 Task: Set the Customer Id to 'equals' under New invoice in find invoice.
Action: Mouse moved to (187, 20)
Screenshot: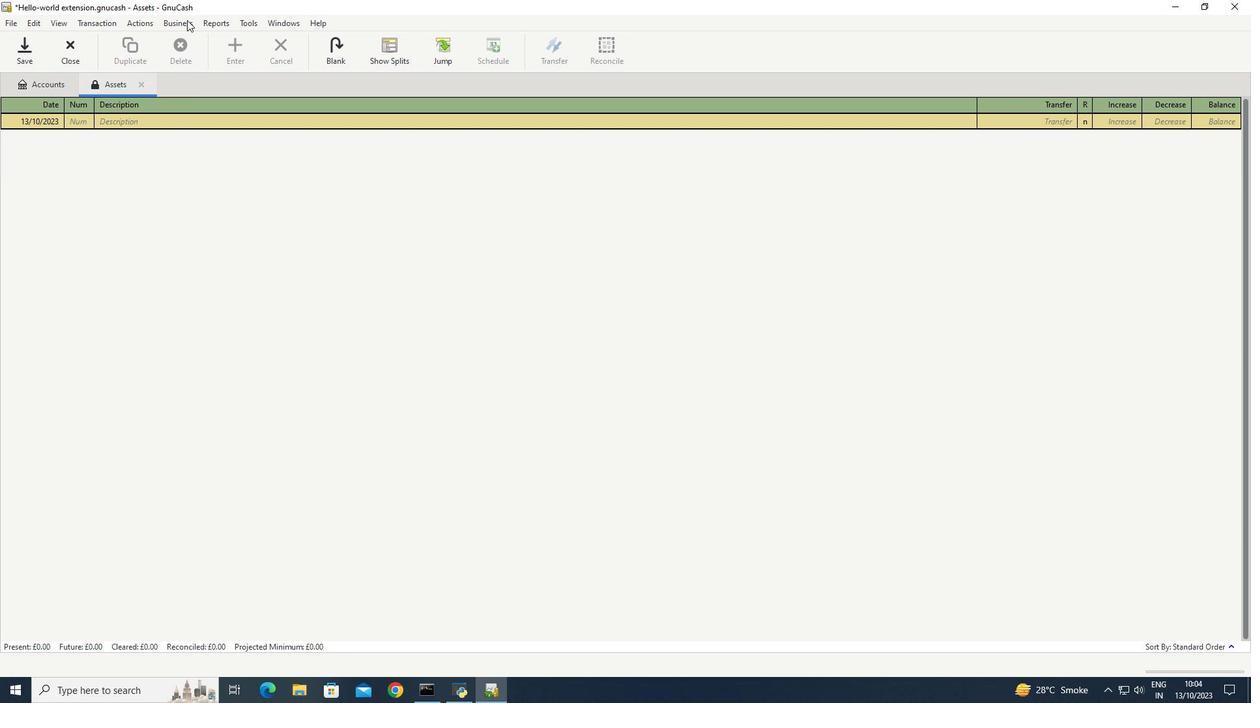 
Action: Mouse pressed left at (187, 20)
Screenshot: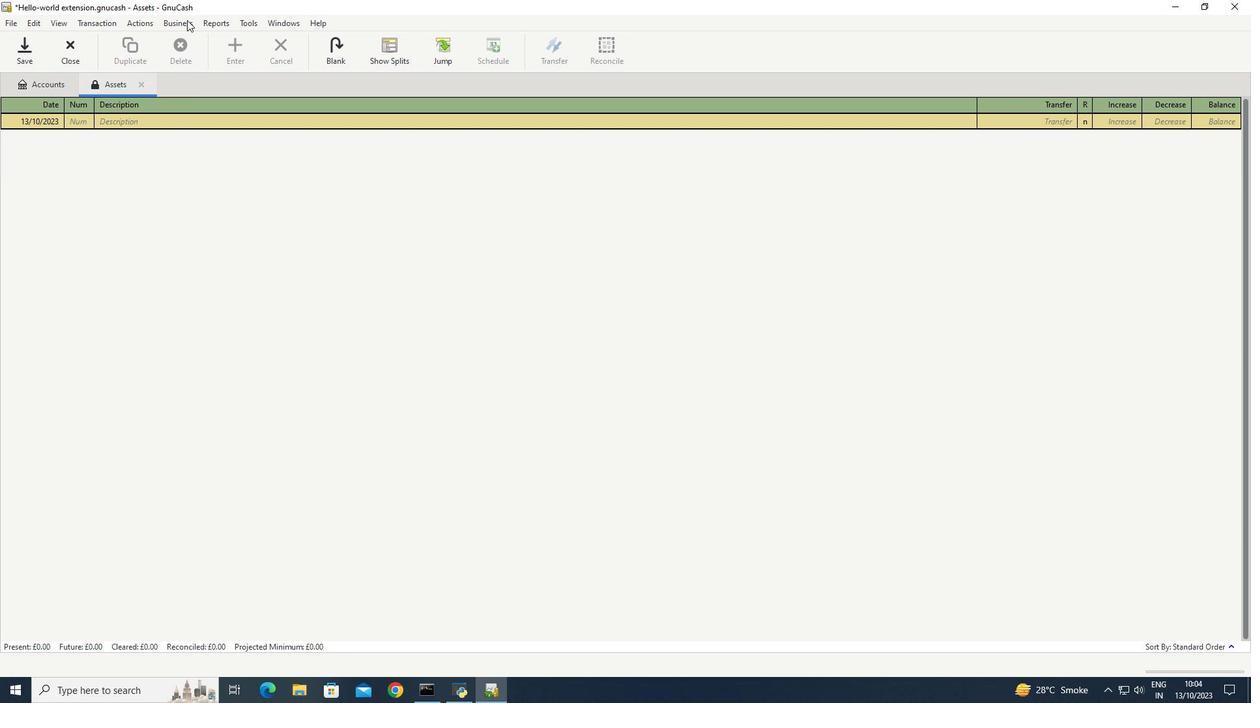 
Action: Mouse moved to (329, 105)
Screenshot: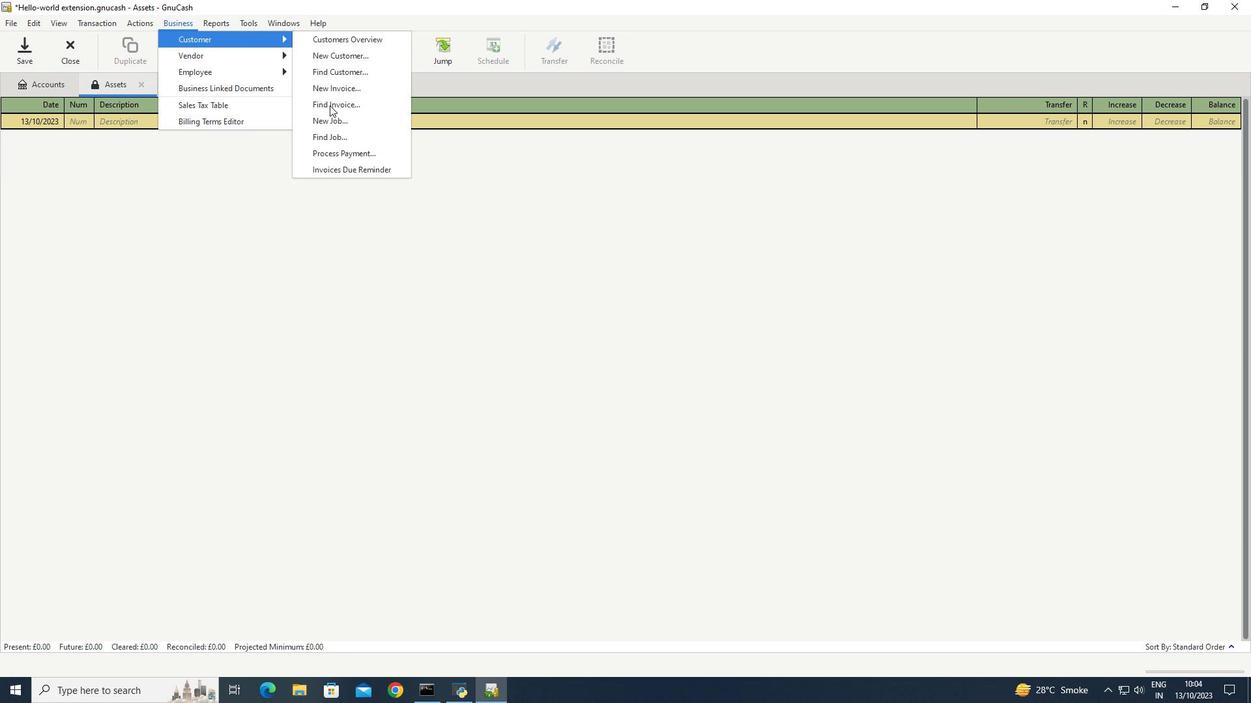 
Action: Mouse pressed left at (329, 105)
Screenshot: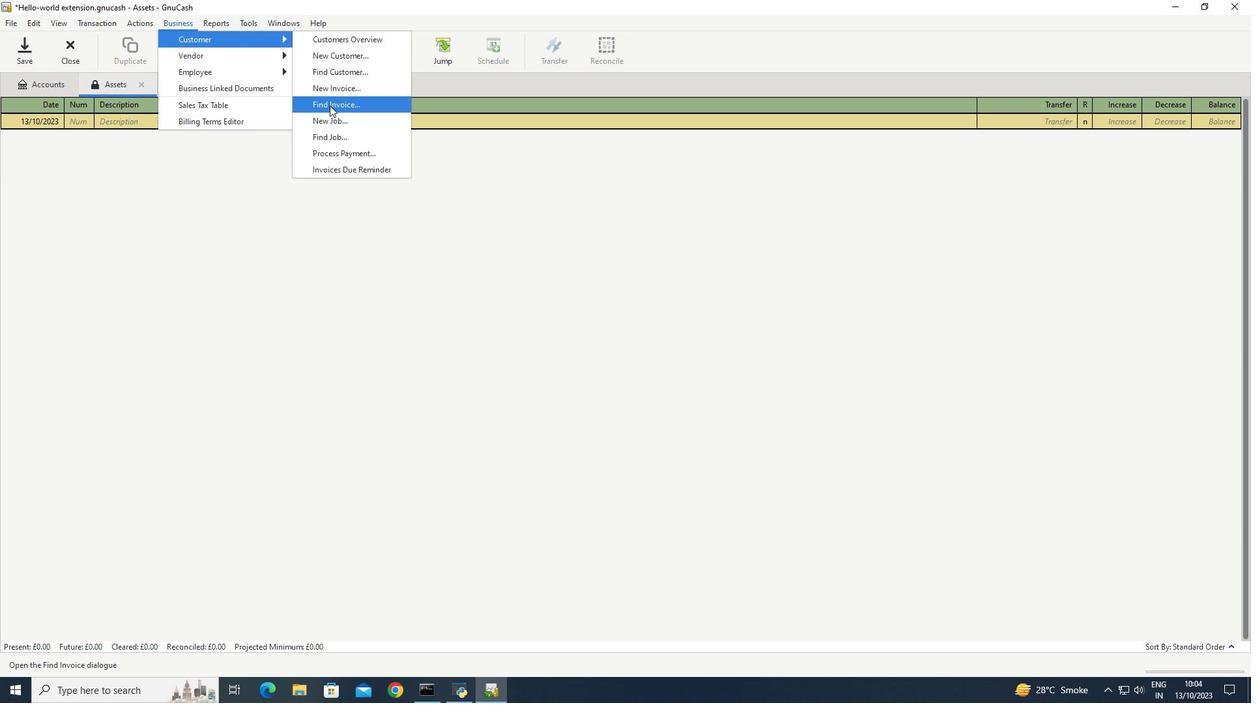 
Action: Mouse moved to (658, 446)
Screenshot: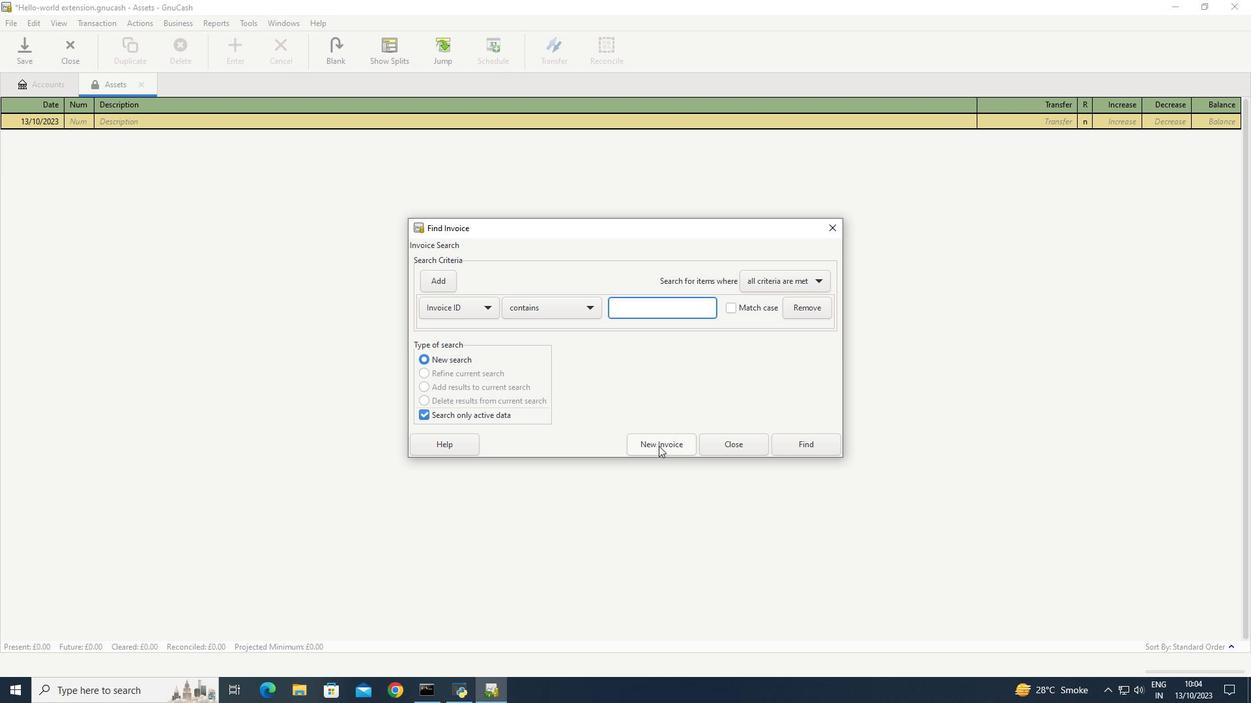 
Action: Mouse pressed left at (658, 446)
Screenshot: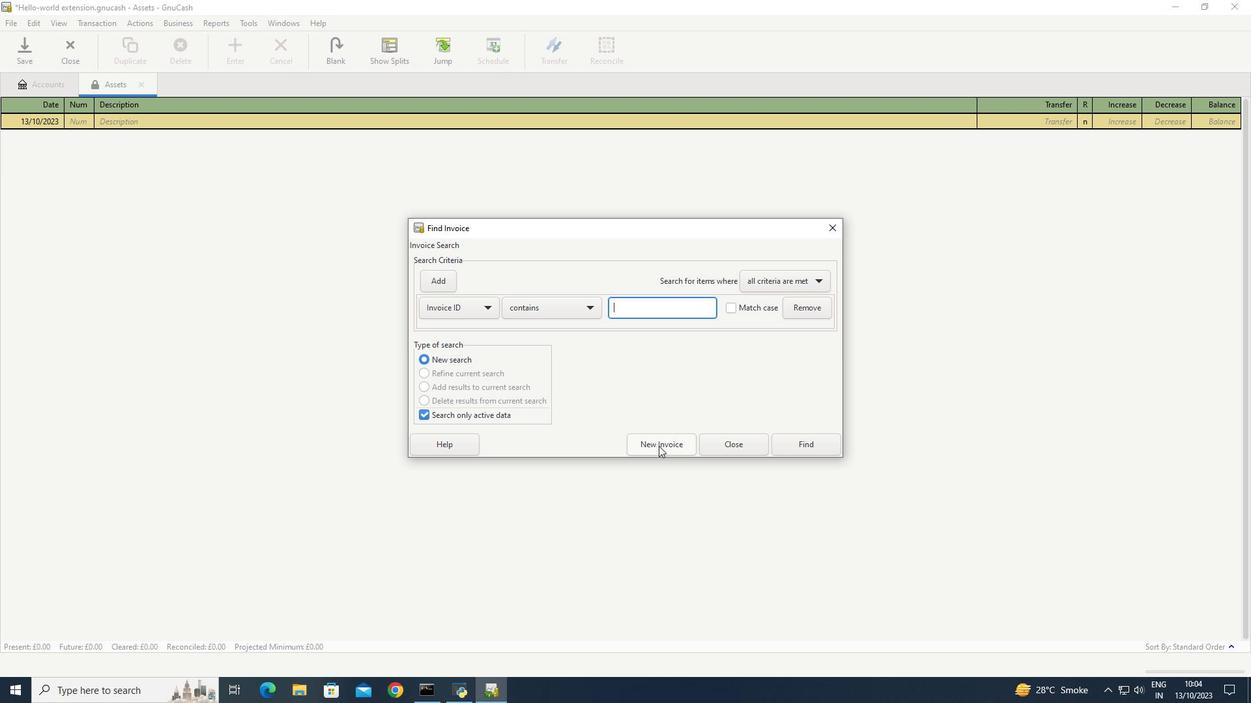 
Action: Mouse moved to (692, 344)
Screenshot: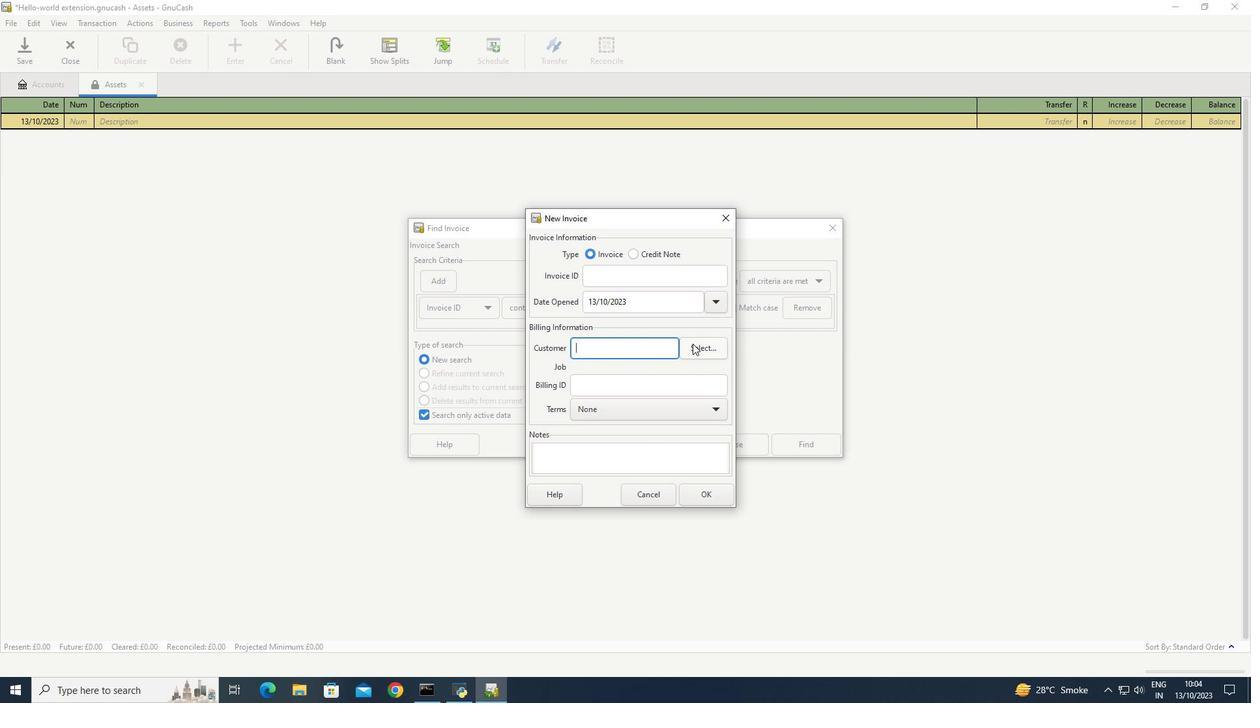
Action: Mouse pressed left at (692, 344)
Screenshot: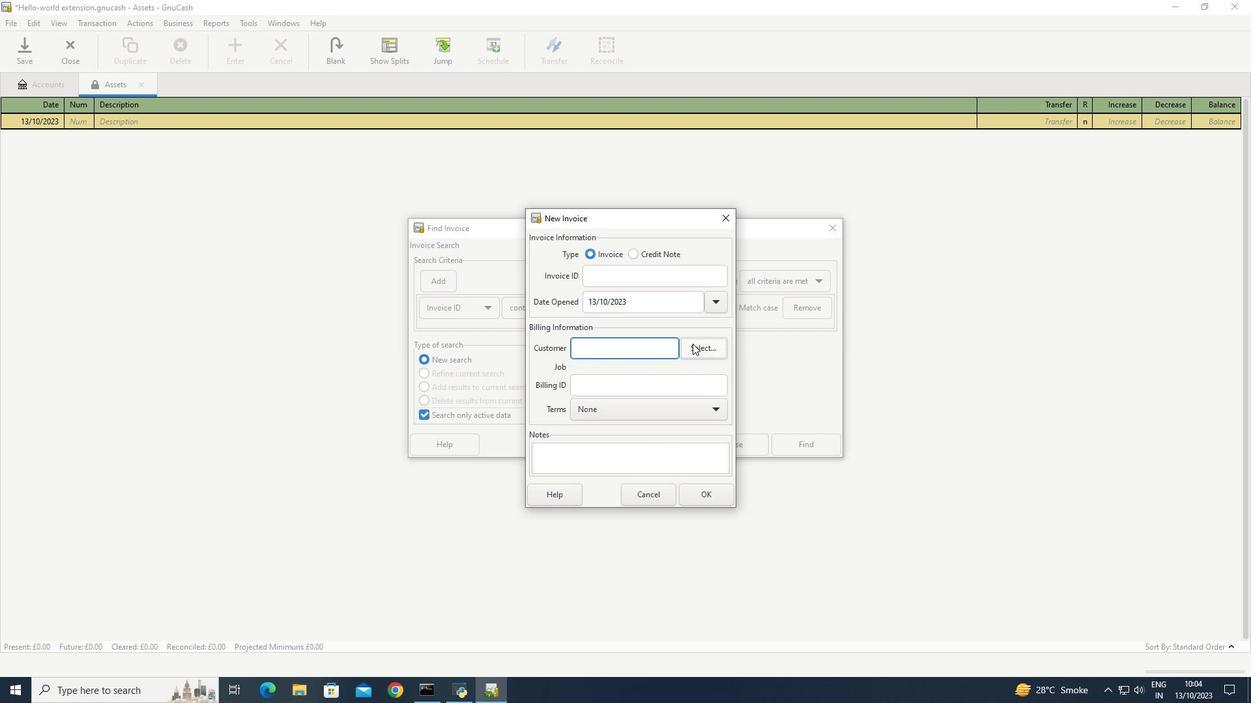 
Action: Mouse moved to (488, 303)
Screenshot: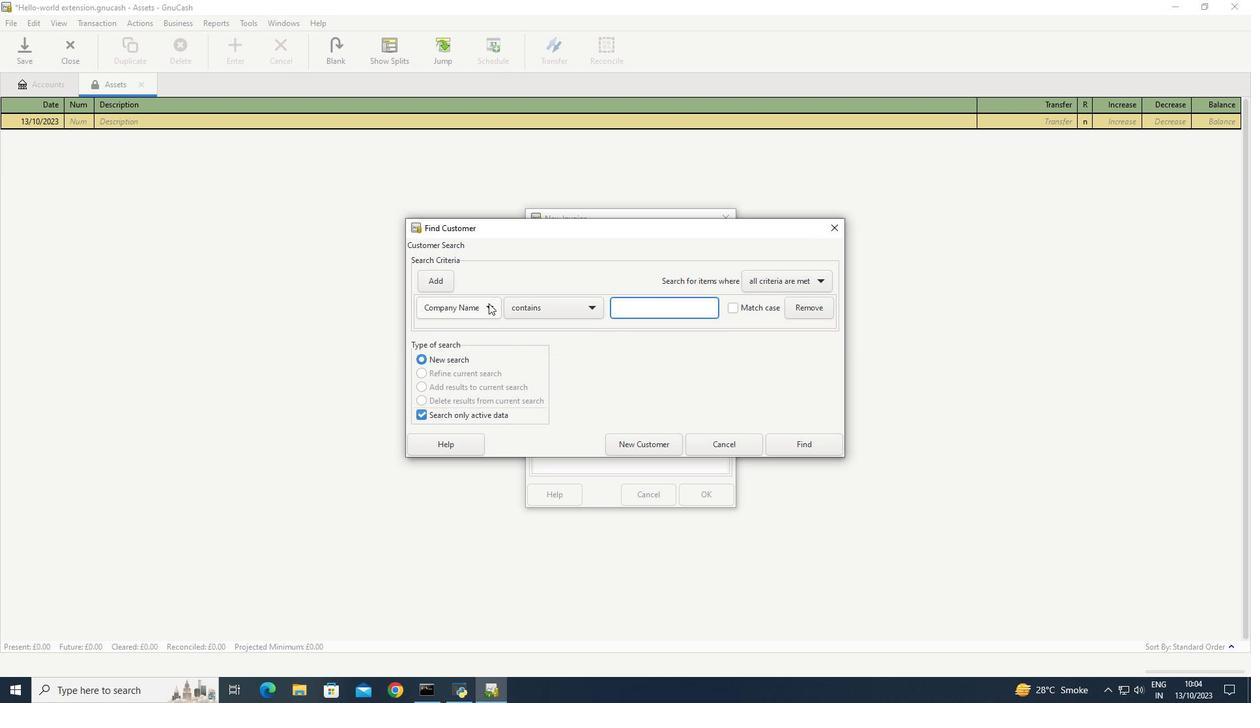 
Action: Mouse pressed left at (488, 303)
Screenshot: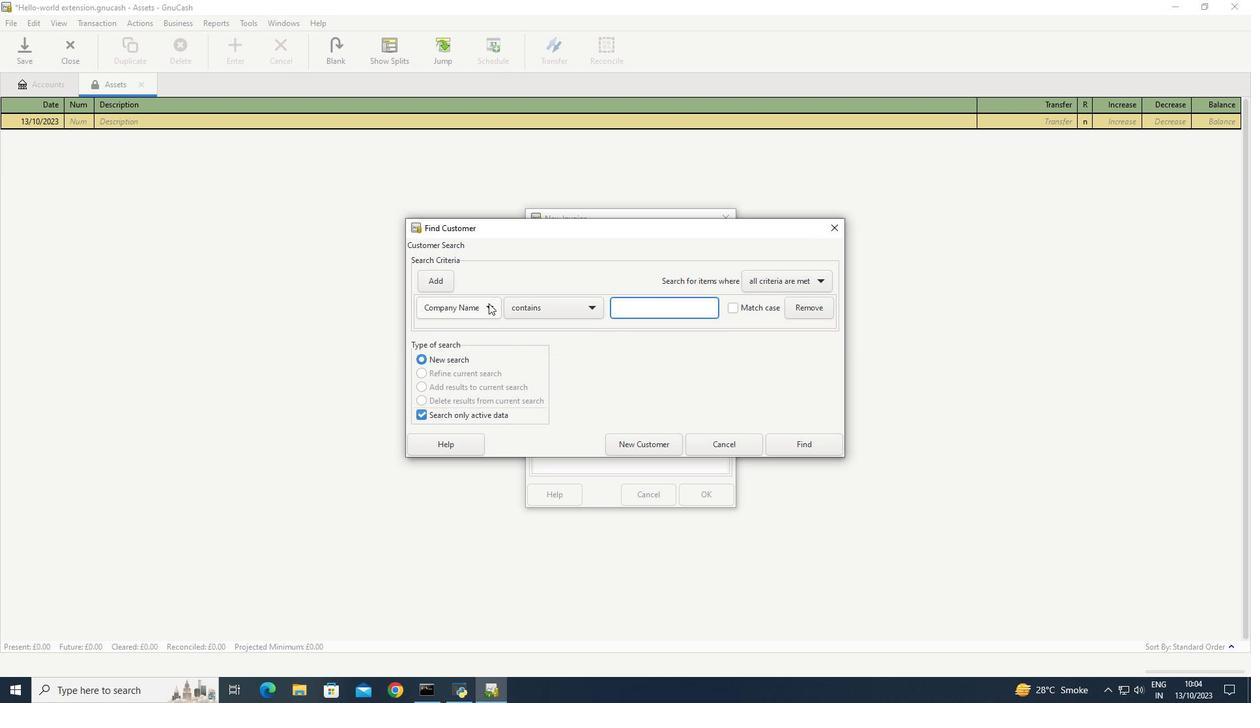 
Action: Mouse moved to (458, 329)
Screenshot: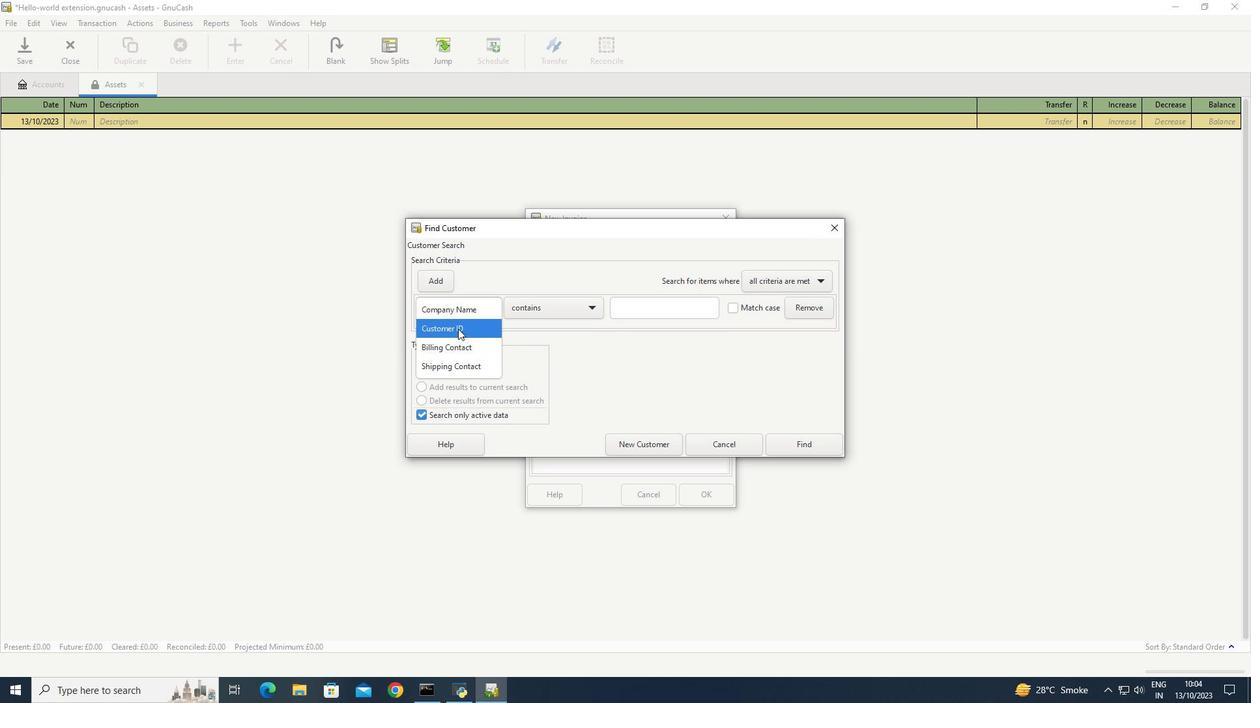 
Action: Mouse pressed left at (458, 329)
Screenshot: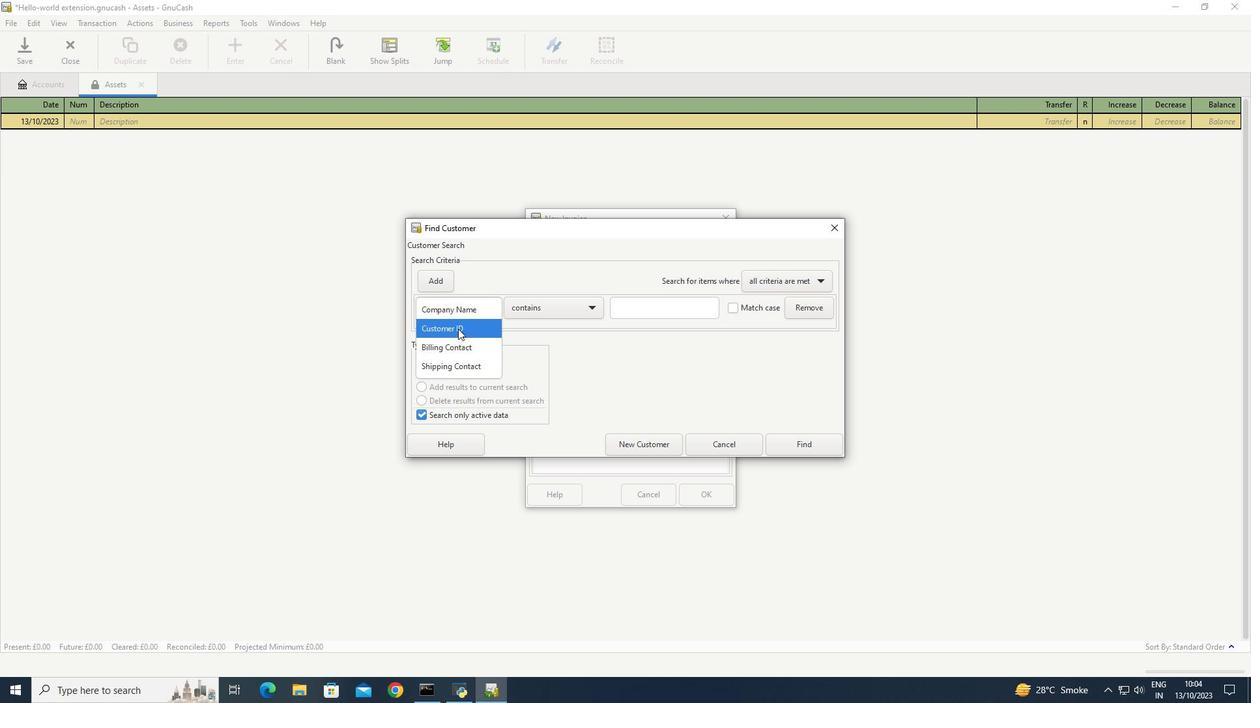 
Action: Mouse moved to (584, 307)
Screenshot: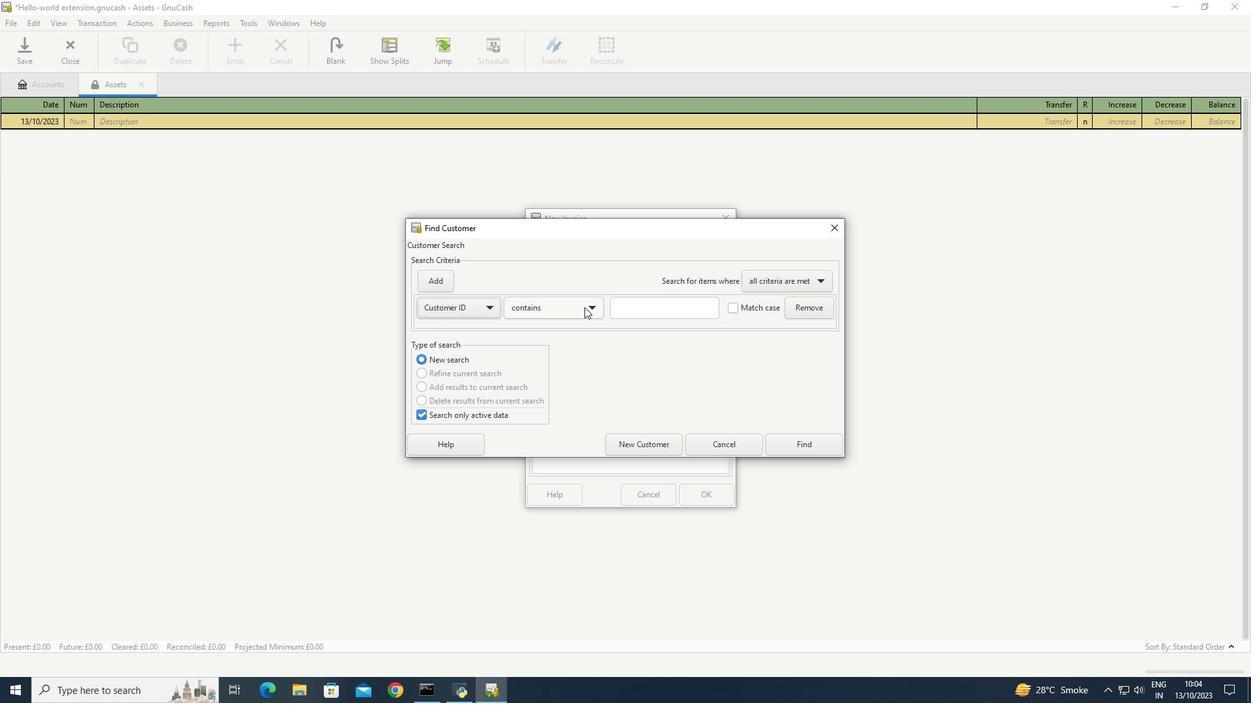 
Action: Mouse pressed left at (584, 307)
Screenshot: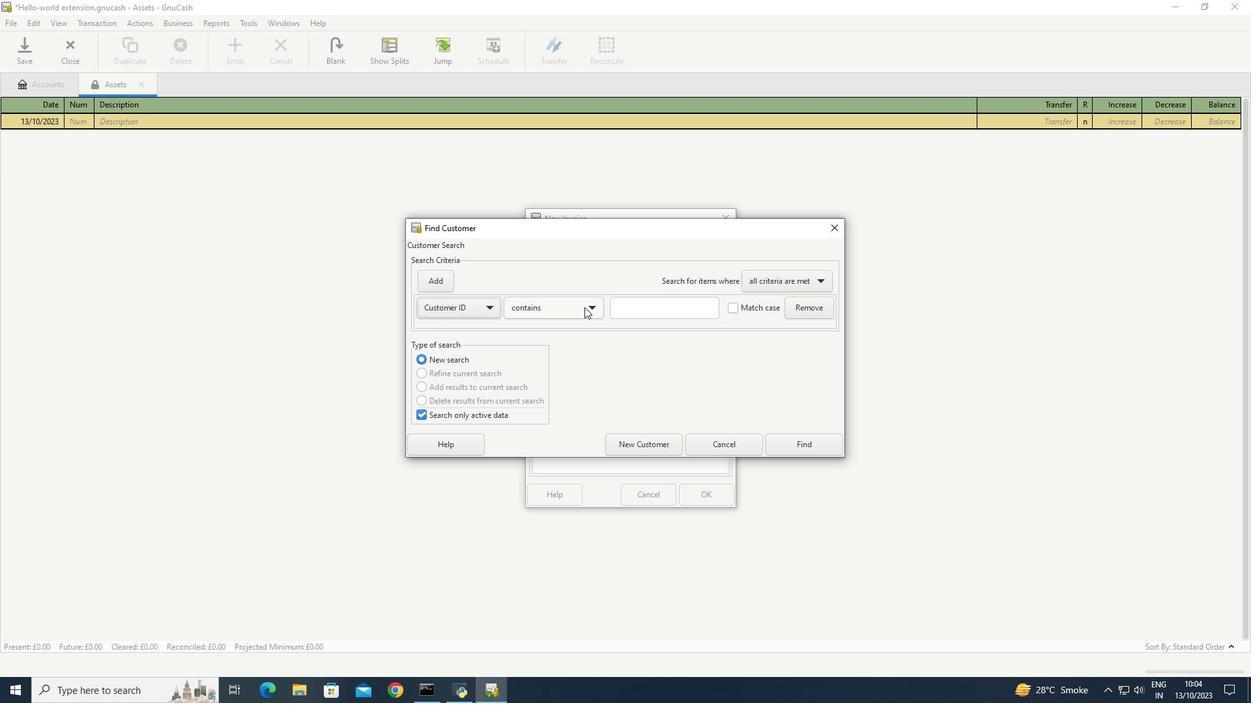
Action: Mouse moved to (533, 328)
Screenshot: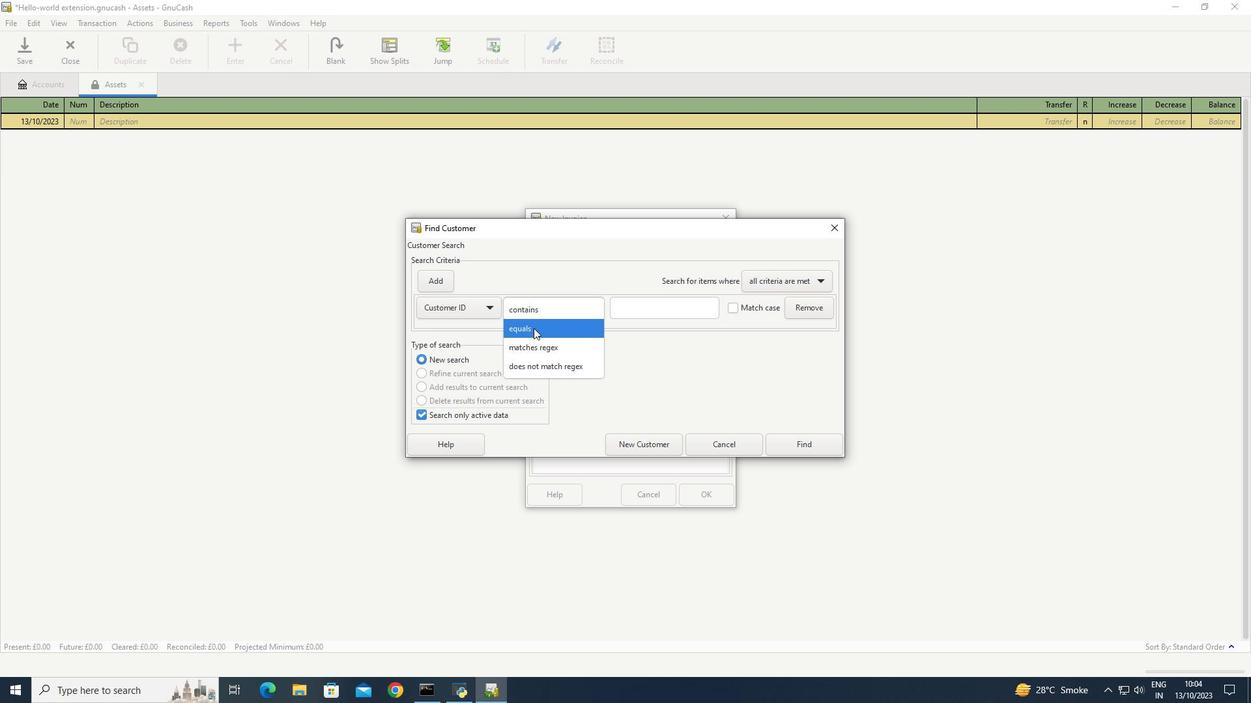 
Action: Mouse pressed left at (533, 328)
Screenshot: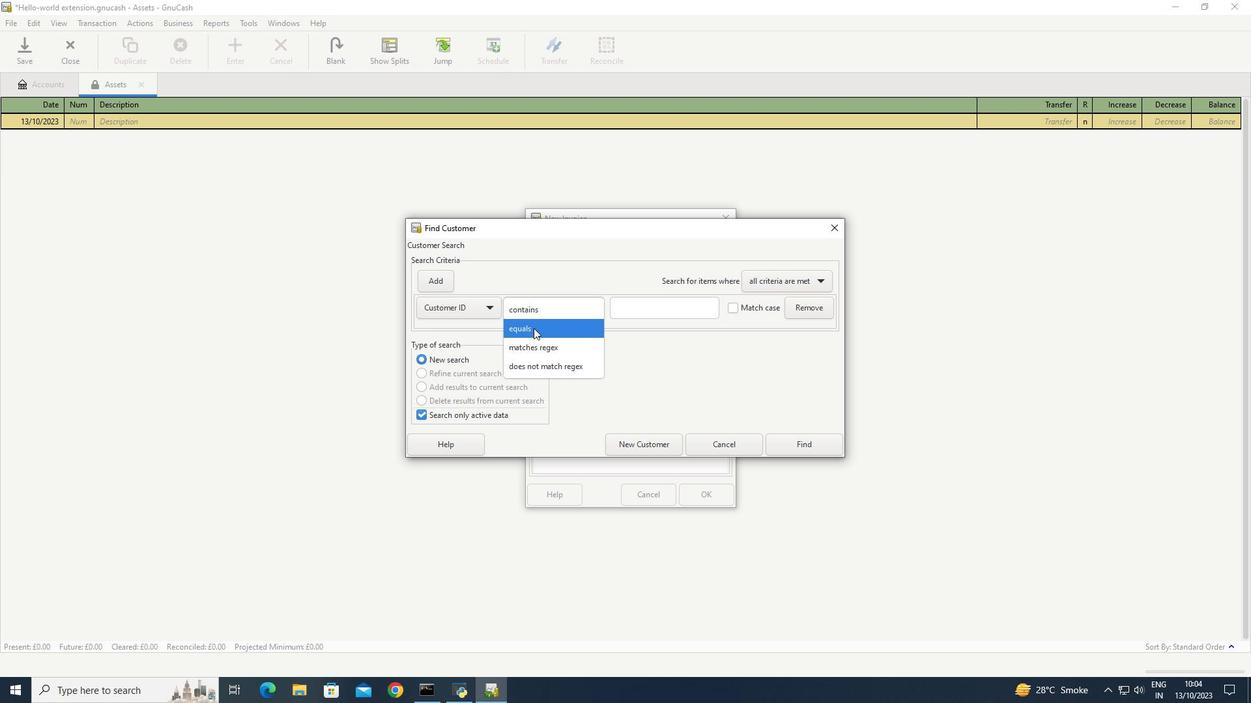 
Action: Mouse moved to (612, 367)
Screenshot: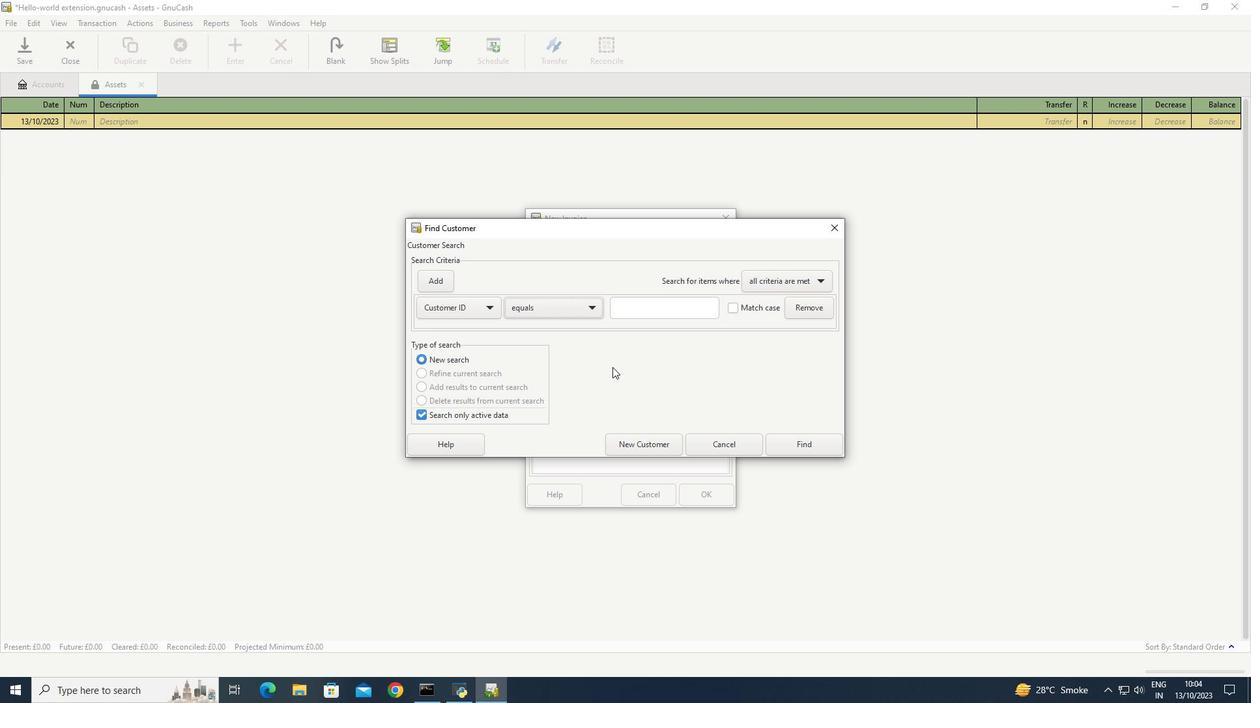 
Action: Mouse pressed left at (612, 367)
Screenshot: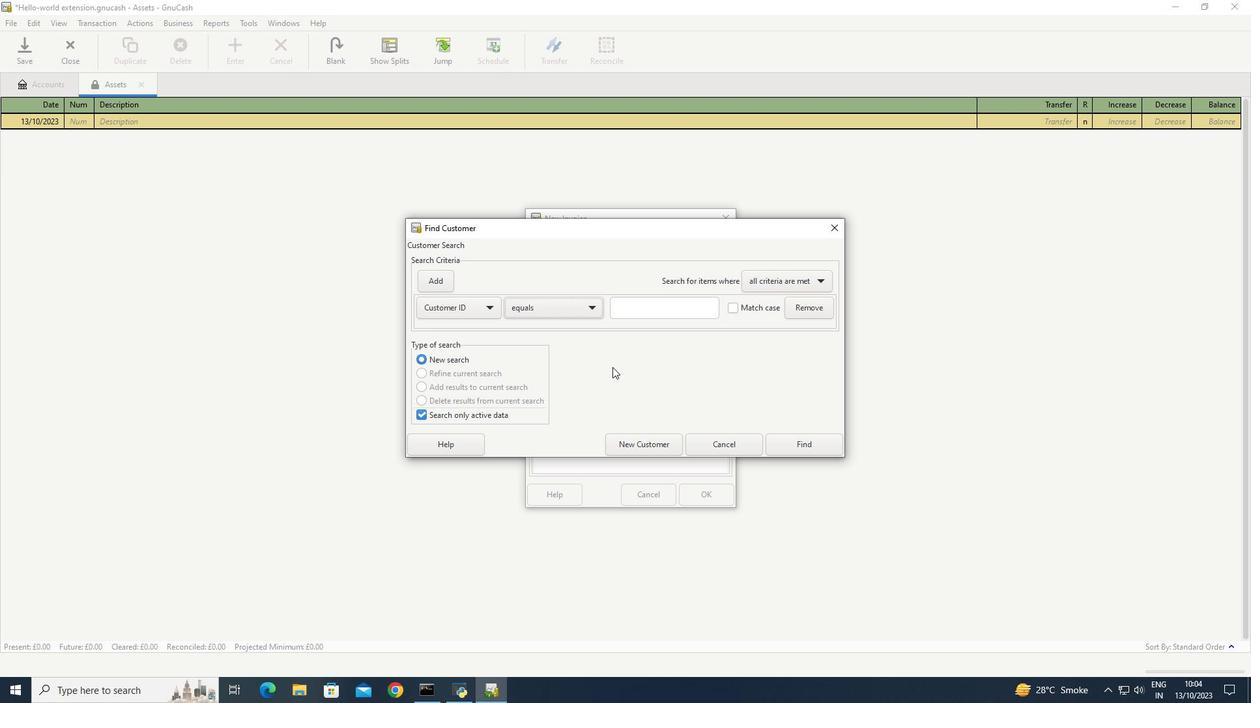 
